 Task: Use the advanced options to search for repositories written in the language "Python".
Action: Mouse moved to (96, 353)
Screenshot: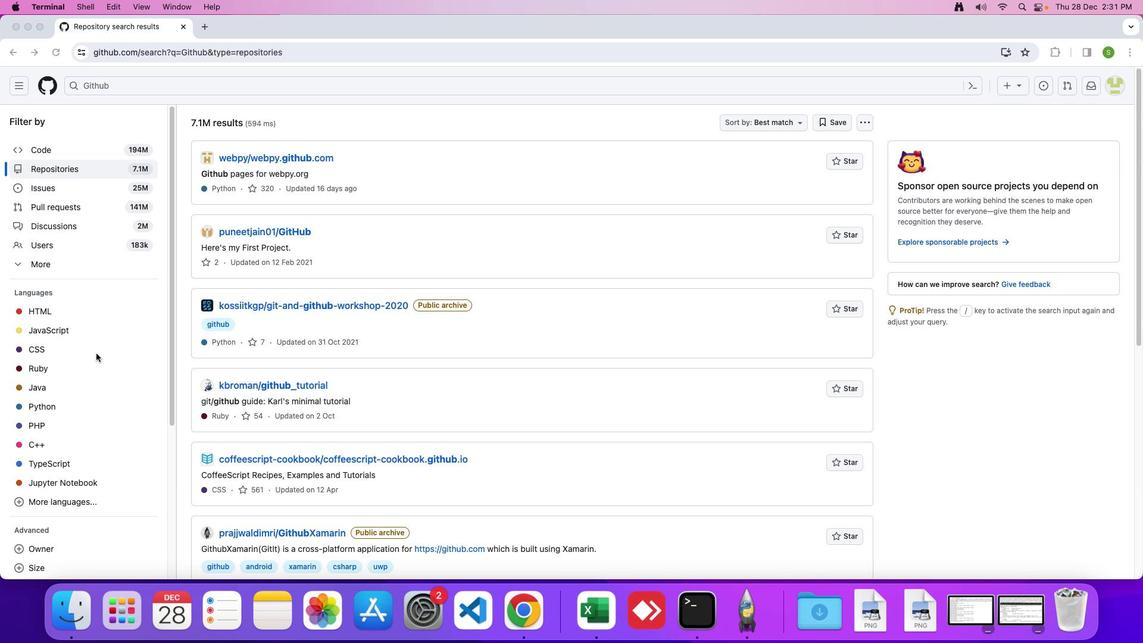 
Action: Mouse scrolled (96, 353) with delta (0, 0)
Screenshot: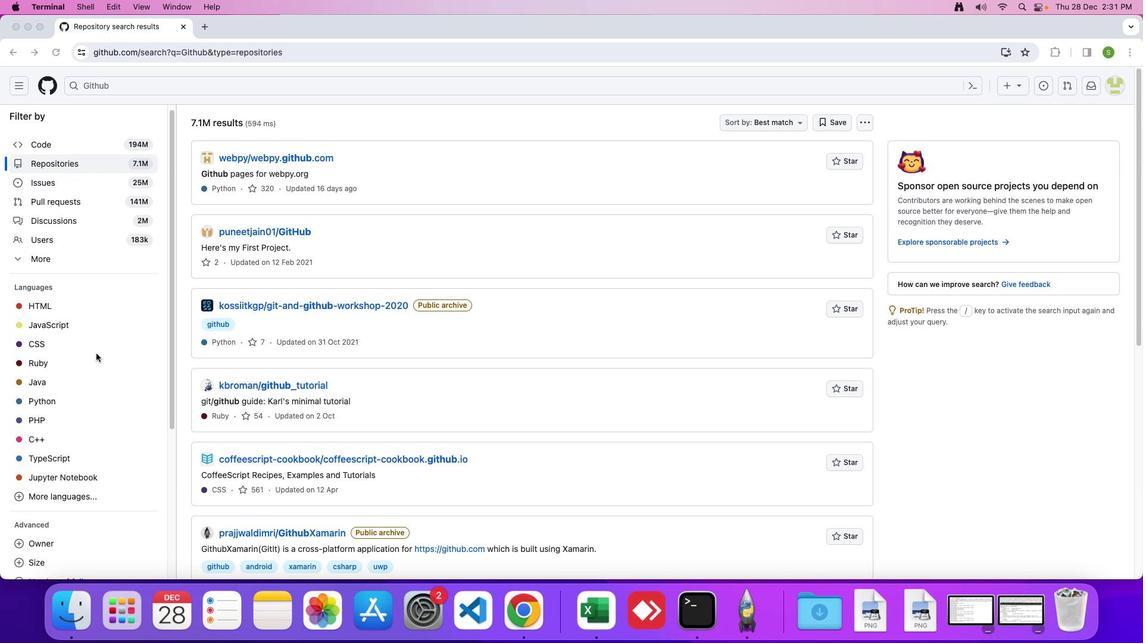 
Action: Mouse scrolled (96, 353) with delta (0, 0)
Screenshot: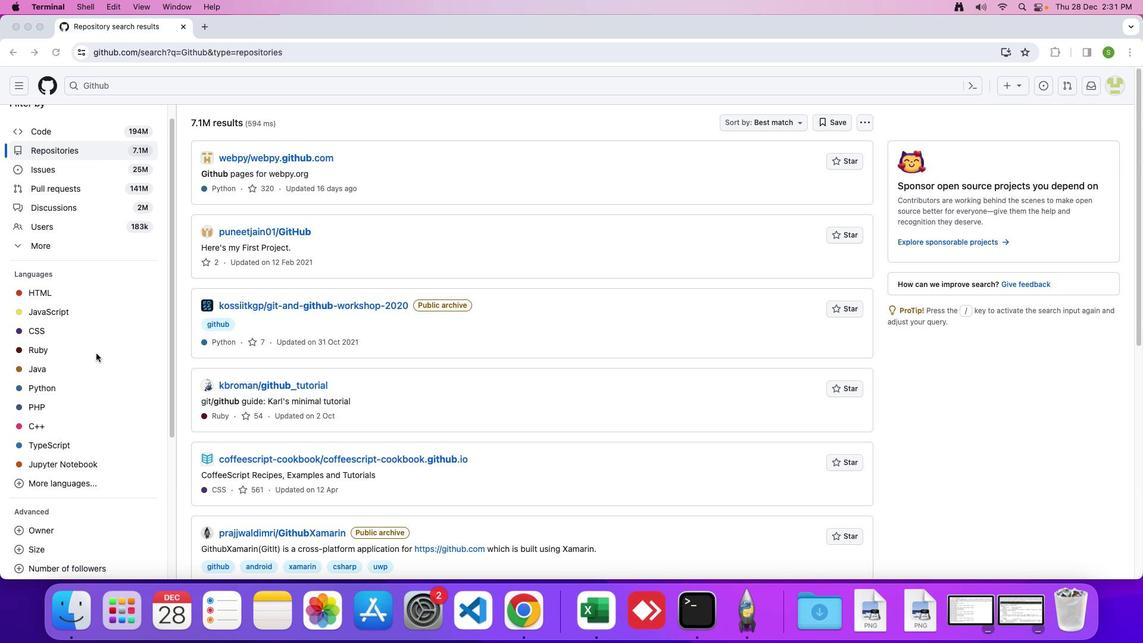 
Action: Mouse scrolled (96, 353) with delta (0, 0)
Screenshot: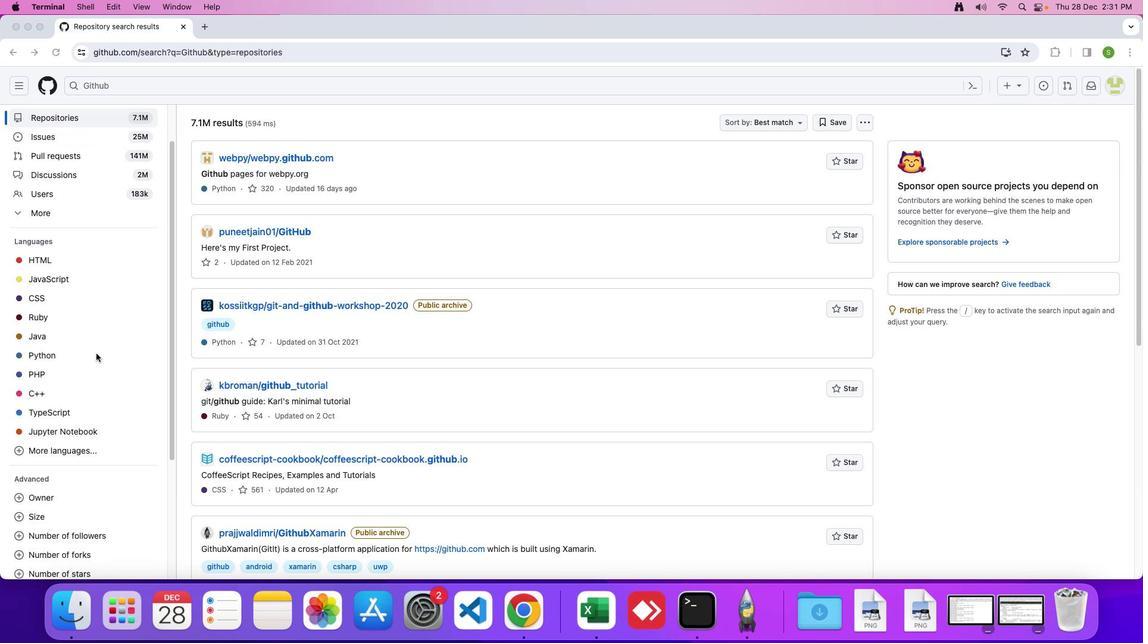 
Action: Mouse scrolled (96, 353) with delta (0, 0)
Screenshot: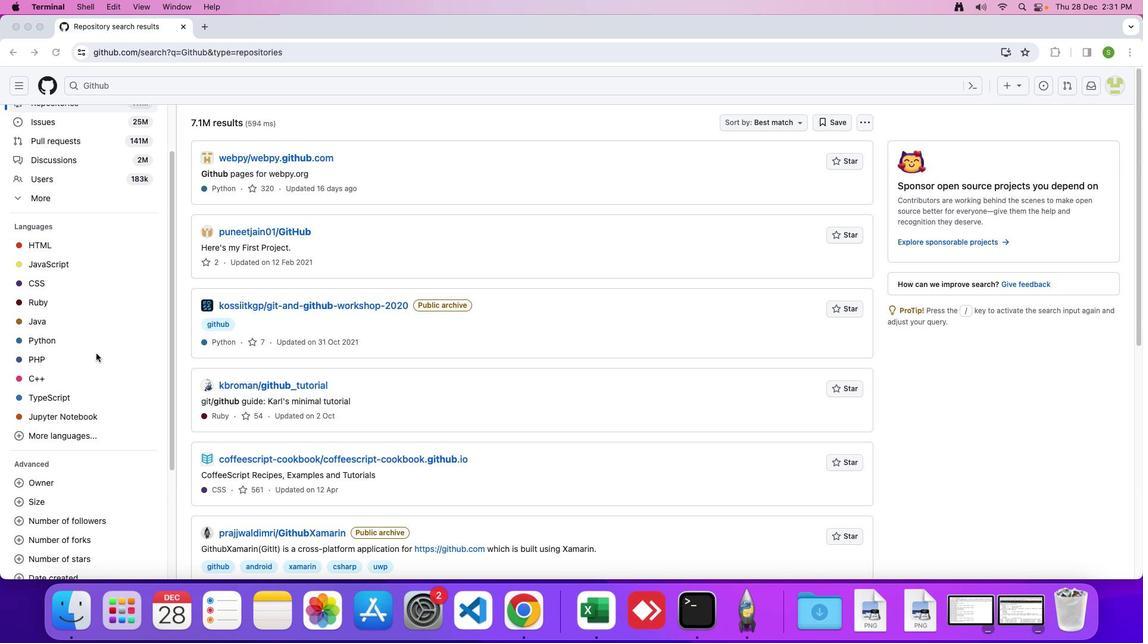
Action: Mouse scrolled (96, 353) with delta (0, 0)
Screenshot: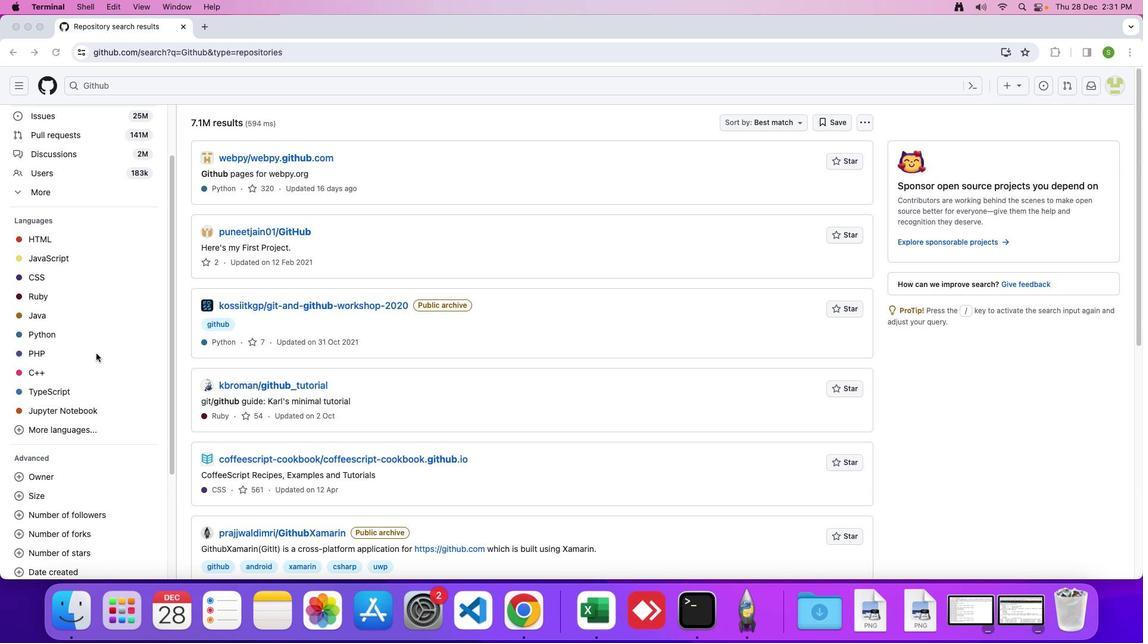 
Action: Mouse scrolled (96, 353) with delta (0, 0)
Screenshot: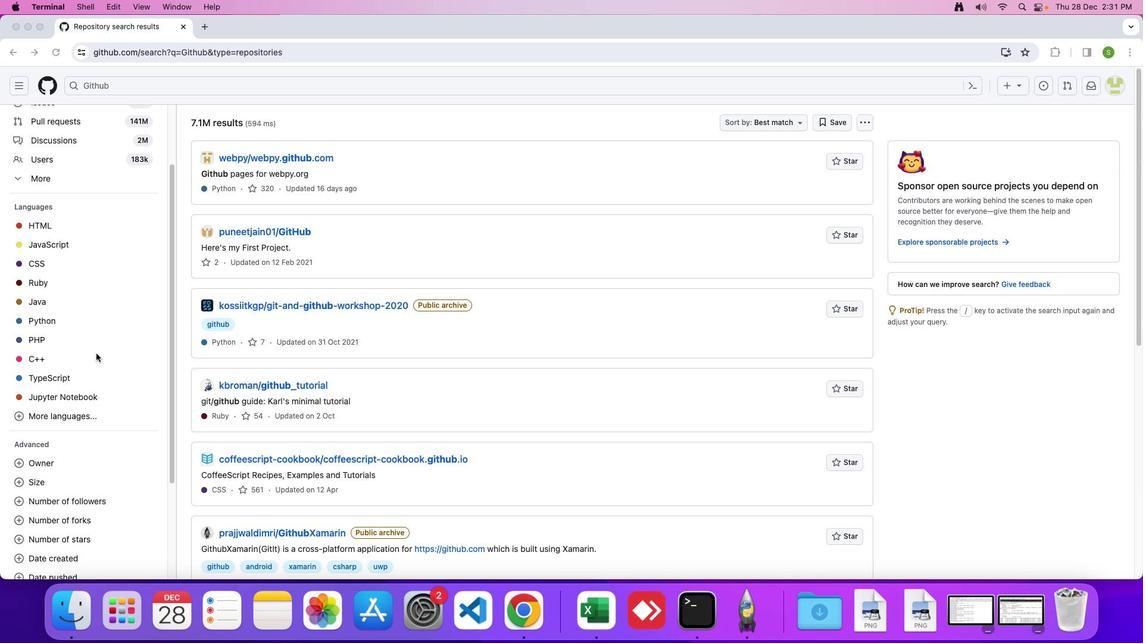 
Action: Mouse scrolled (96, 353) with delta (0, 0)
Screenshot: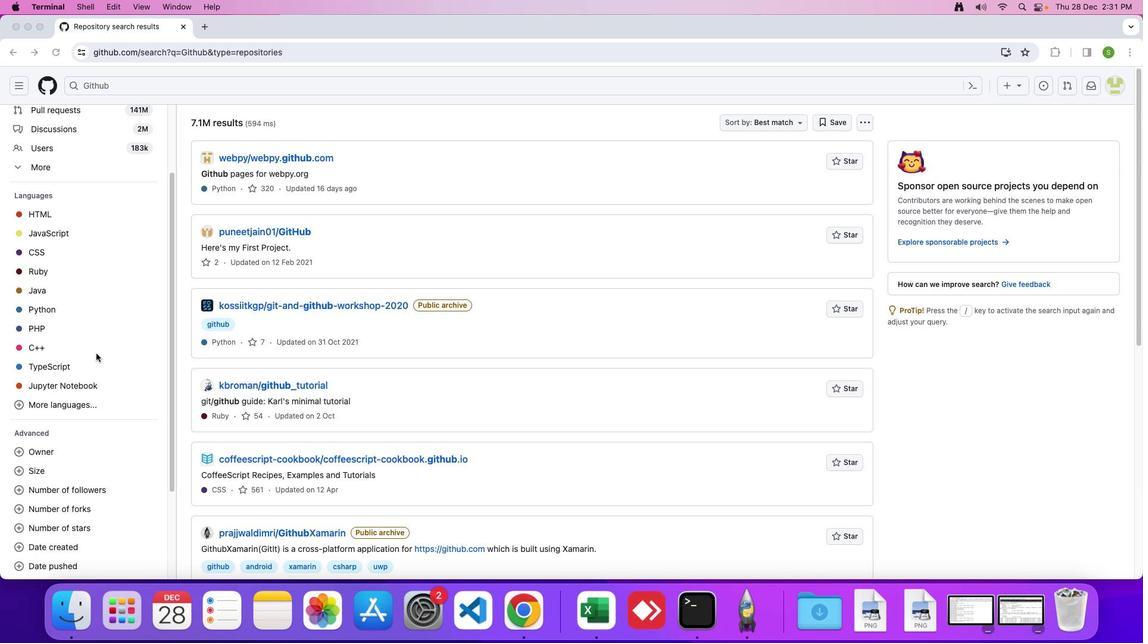 
Action: Mouse scrolled (96, 353) with delta (0, -1)
Screenshot: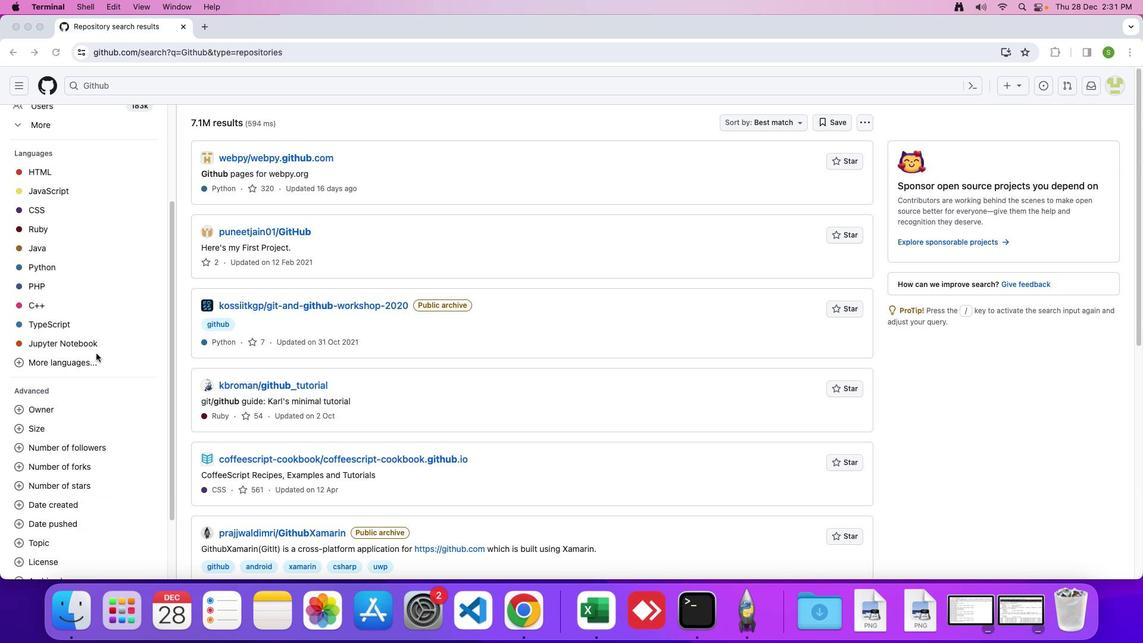 
Action: Mouse scrolled (96, 353) with delta (0, 0)
Screenshot: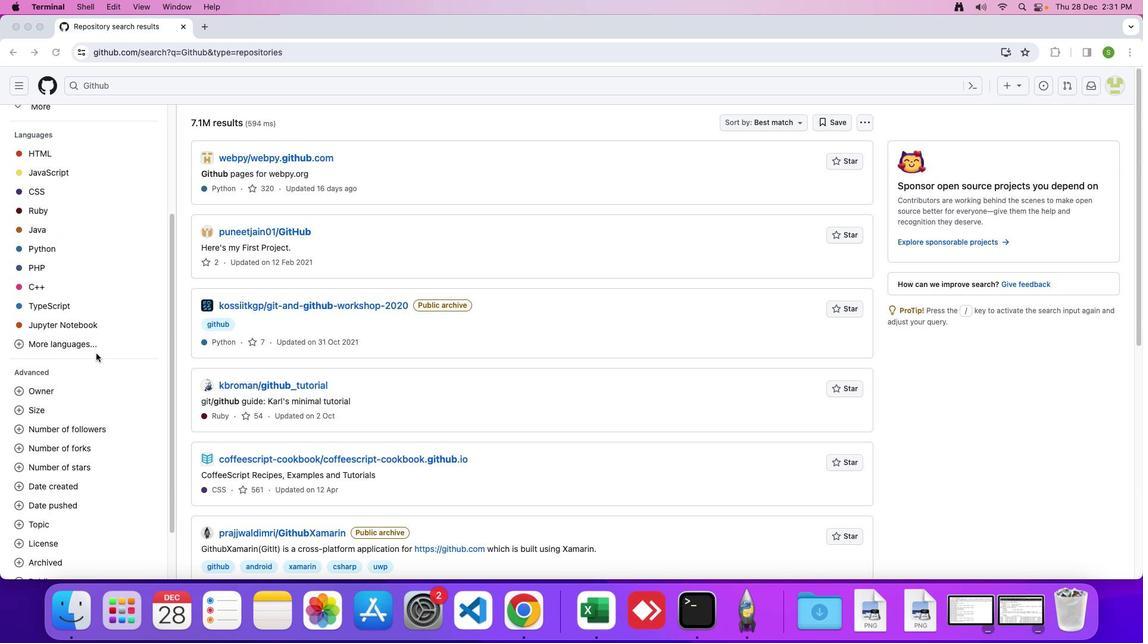 
Action: Mouse scrolled (96, 353) with delta (0, 0)
Screenshot: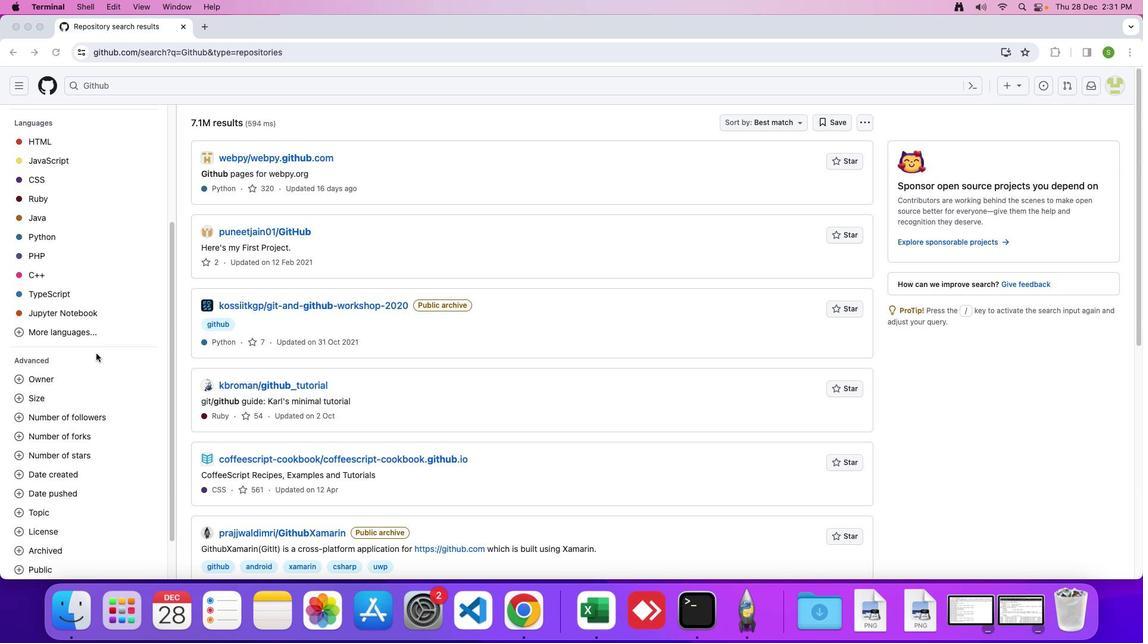 
Action: Mouse scrolled (96, 353) with delta (0, 0)
Screenshot: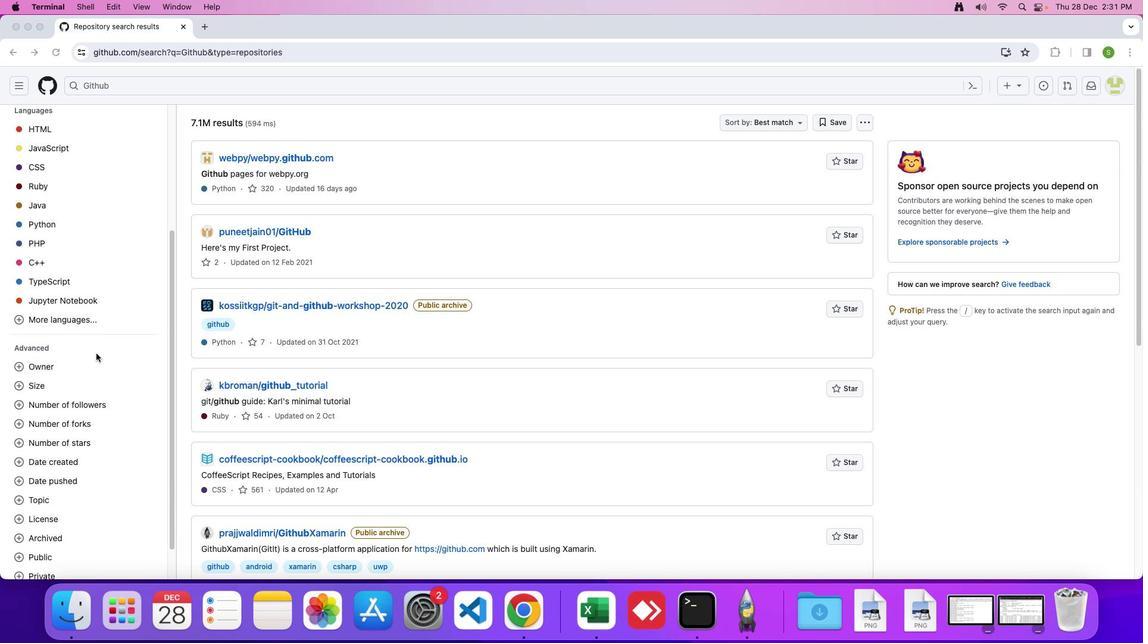 
Action: Mouse scrolled (96, 353) with delta (0, 0)
Screenshot: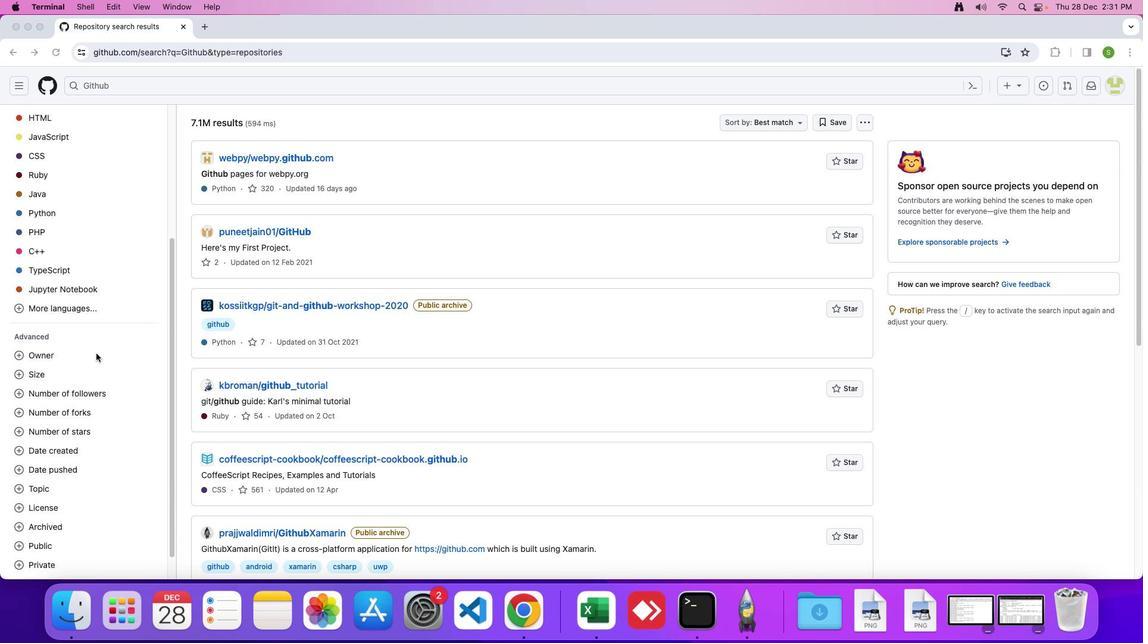 
Action: Mouse scrolled (96, 353) with delta (0, -1)
Screenshot: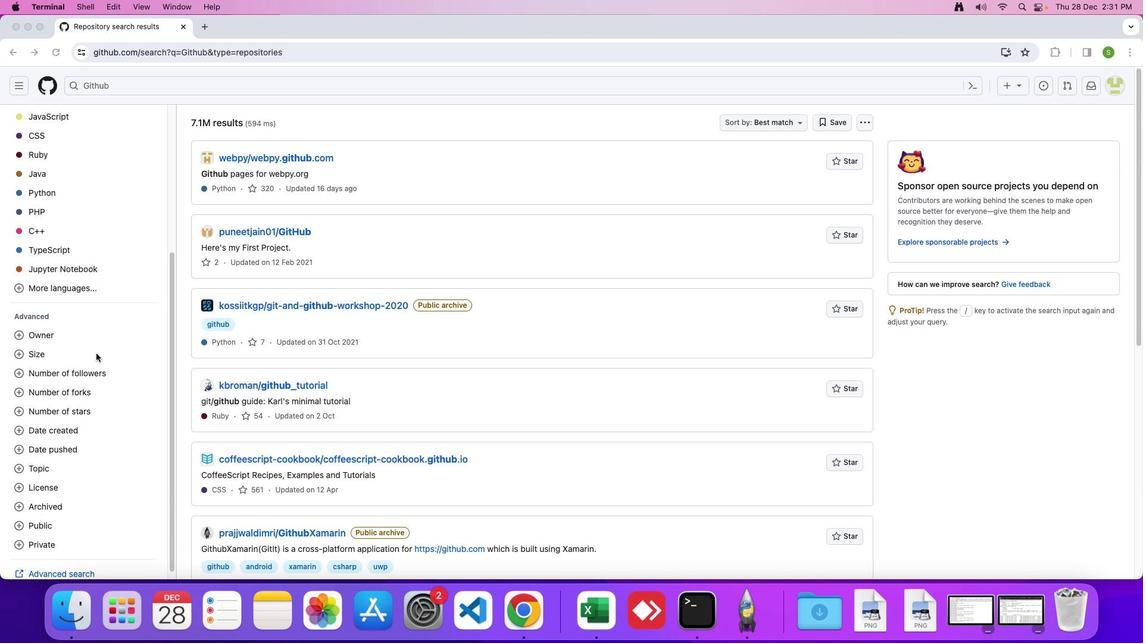 
Action: Mouse scrolled (96, 353) with delta (0, 0)
Screenshot: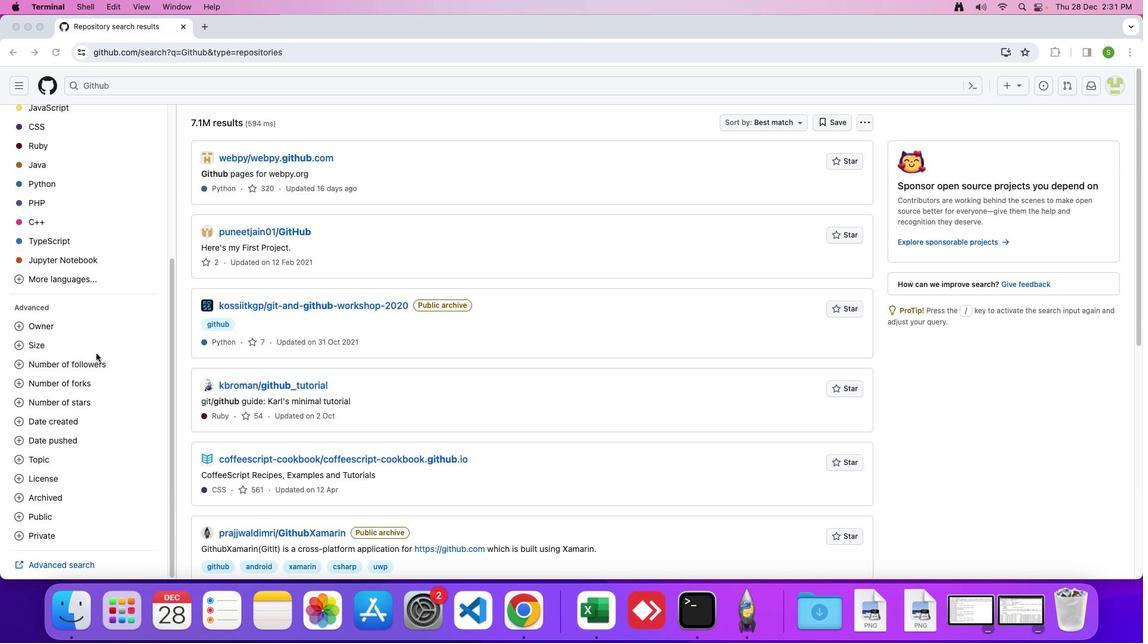 
Action: Mouse scrolled (96, 353) with delta (0, 0)
Screenshot: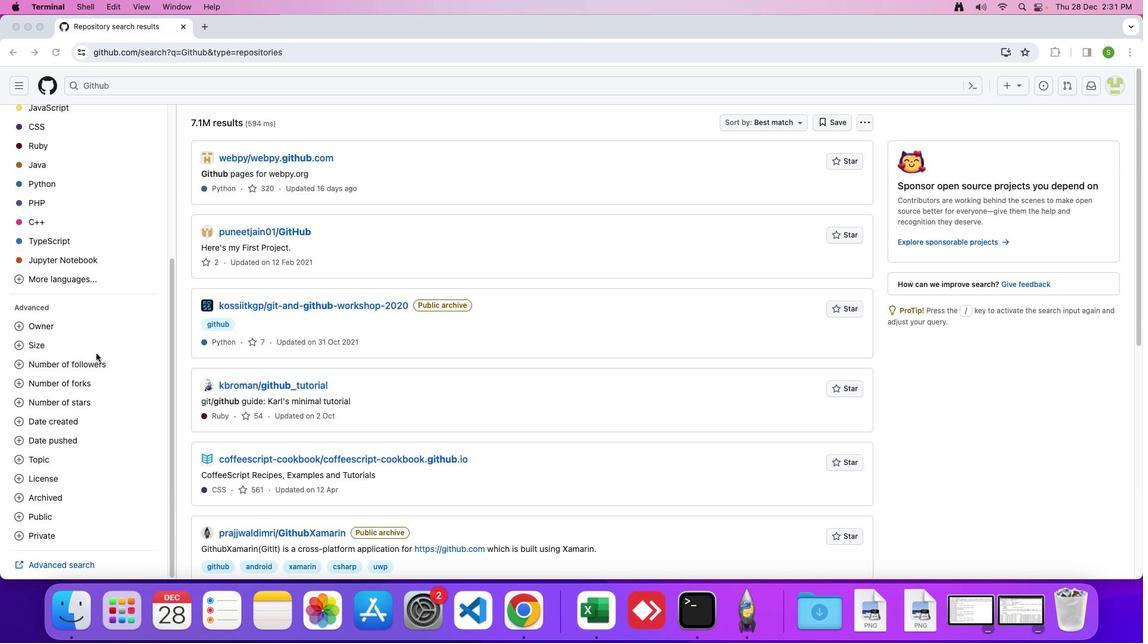 
Action: Mouse scrolled (96, 353) with delta (0, -1)
Screenshot: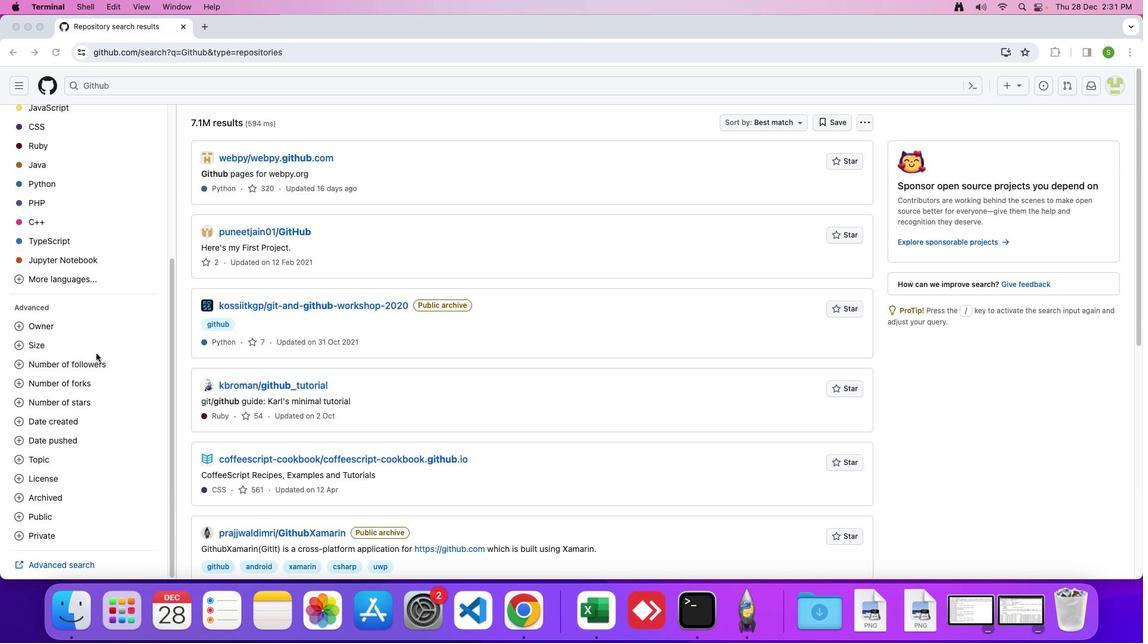 
Action: Mouse moved to (50, 558)
Screenshot: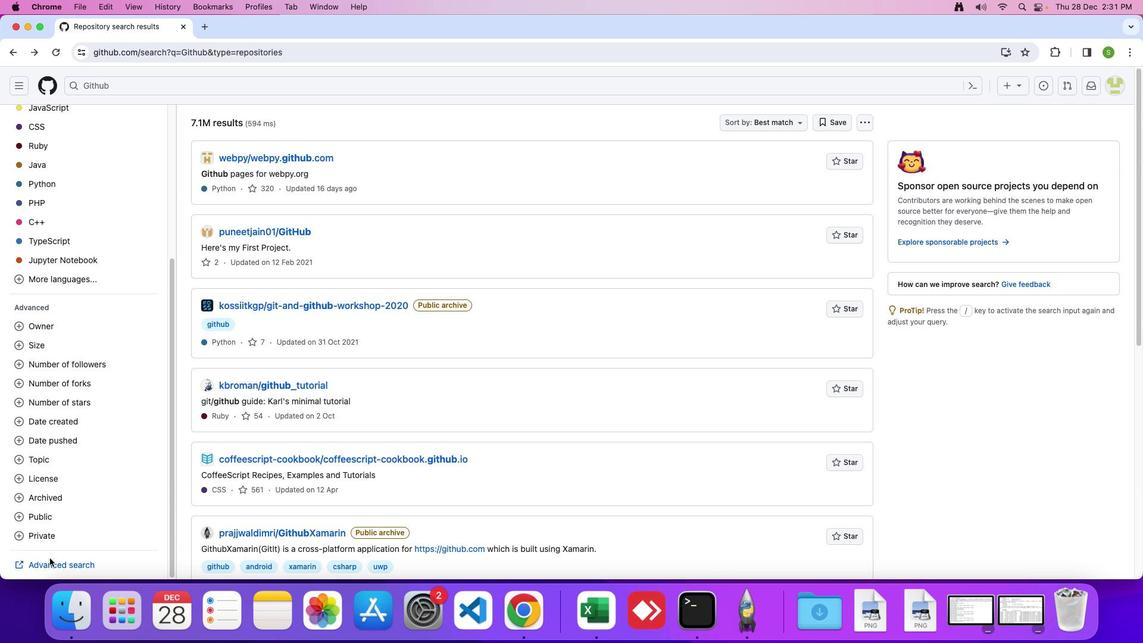 
Action: Mouse pressed left at (50, 558)
Screenshot: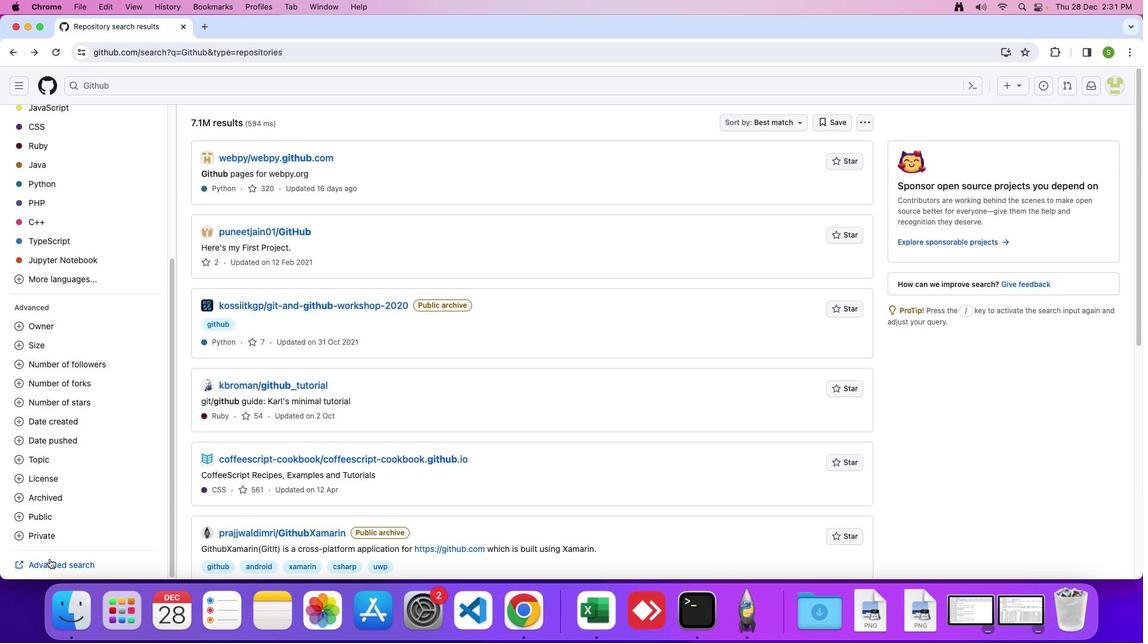 
Action: Mouse moved to (47, 561)
Screenshot: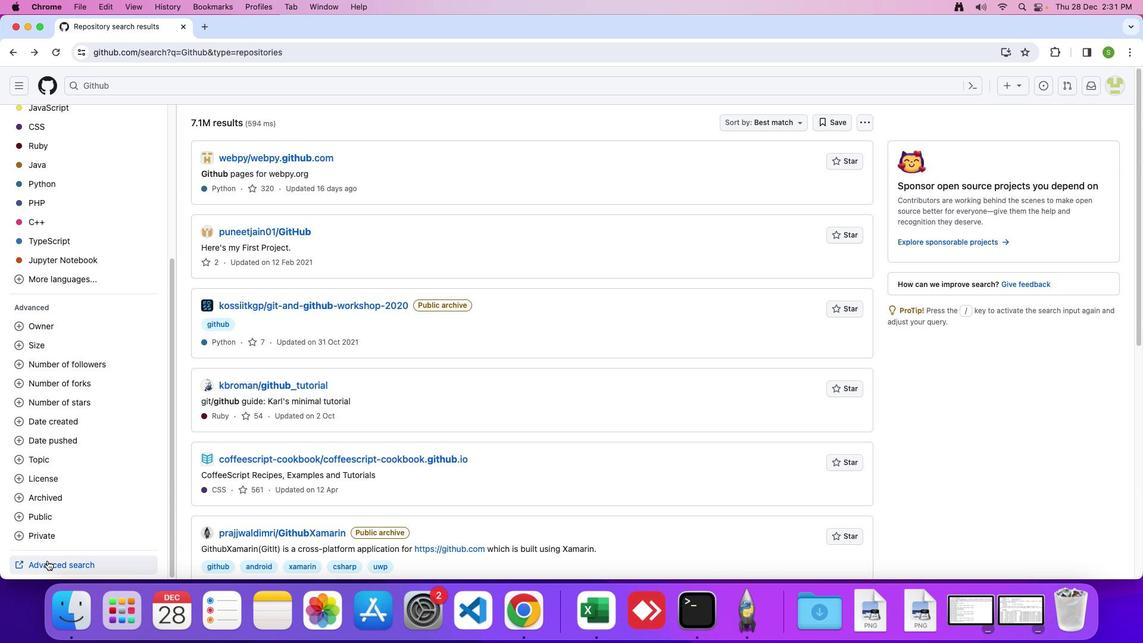 
Action: Mouse pressed left at (47, 561)
Screenshot: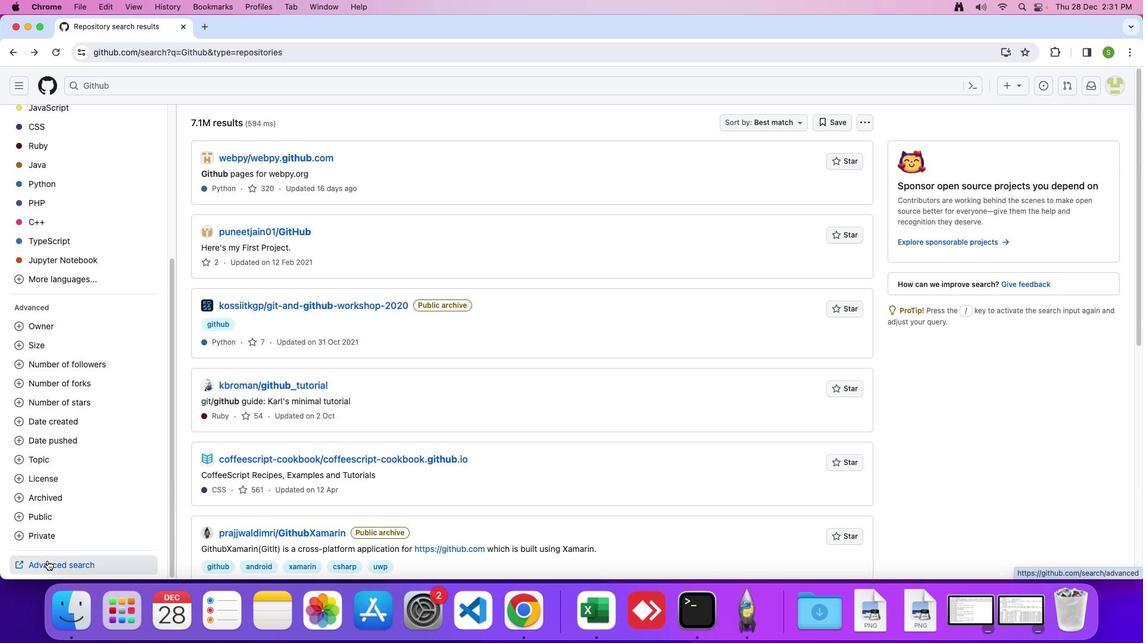 
Action: Mouse moved to (579, 291)
Screenshot: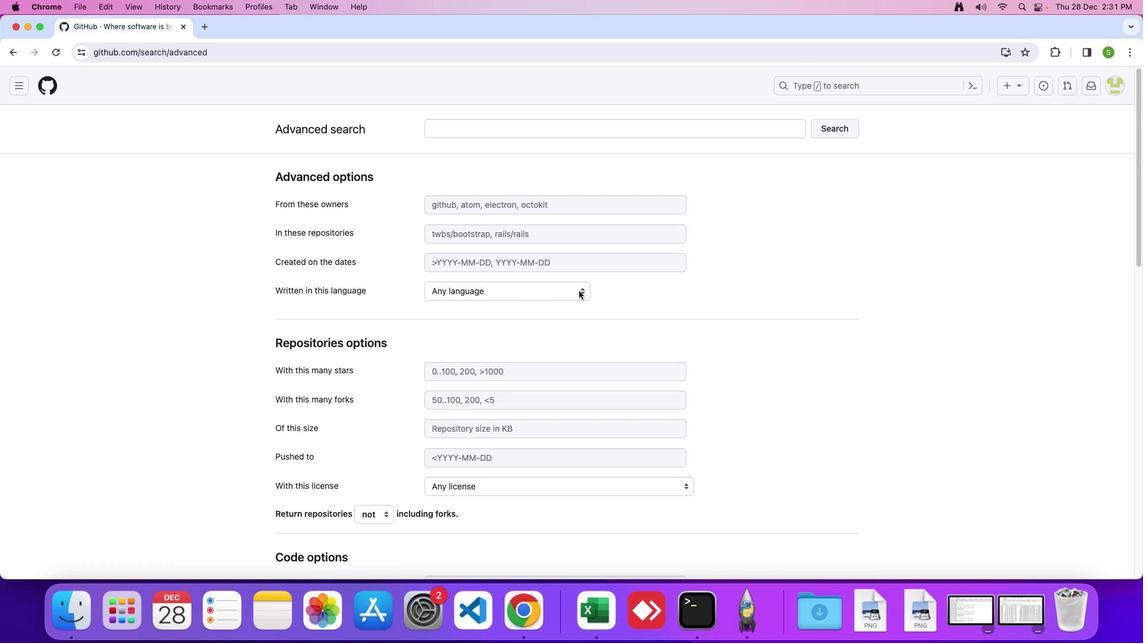 
Action: Mouse pressed left at (579, 291)
Screenshot: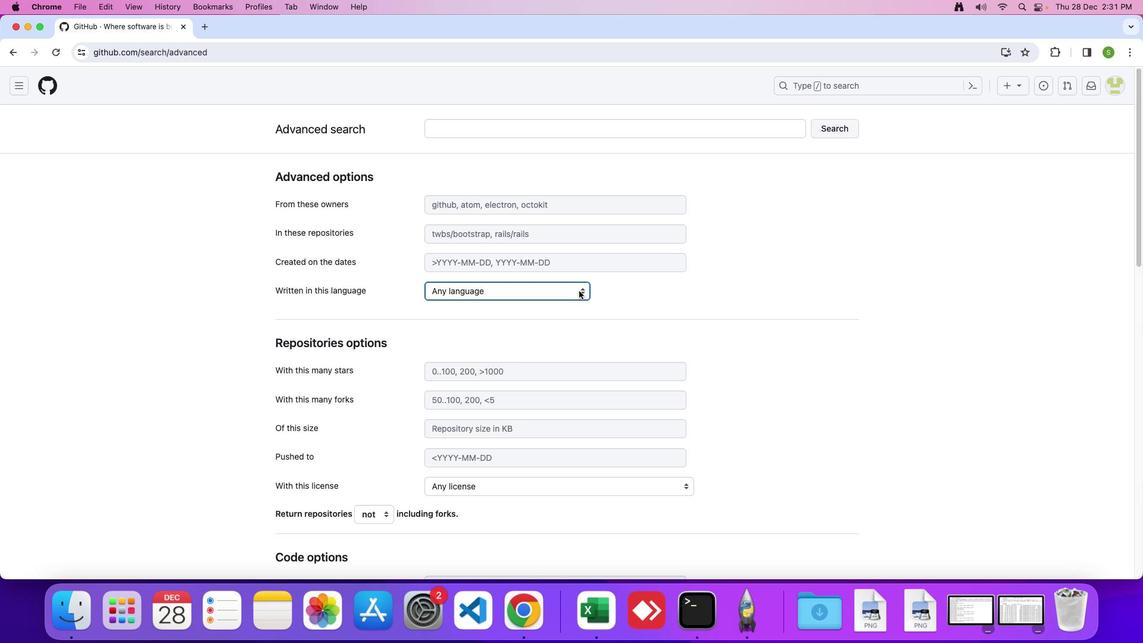 
Action: Mouse moved to (502, 424)
Screenshot: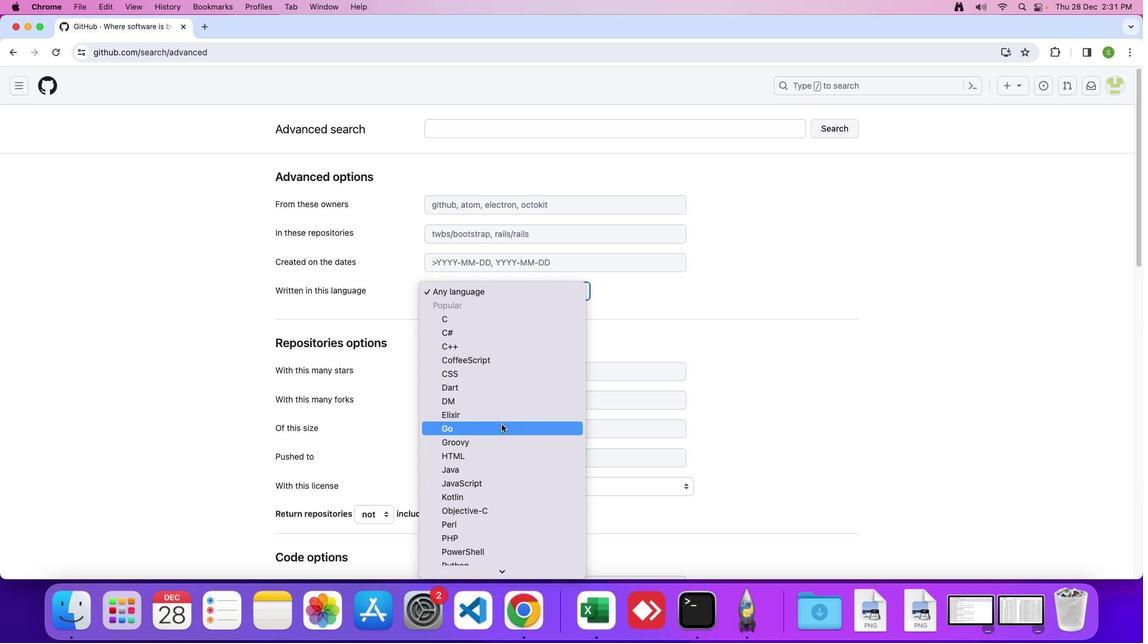 
Action: Mouse scrolled (502, 424) with delta (0, 0)
Screenshot: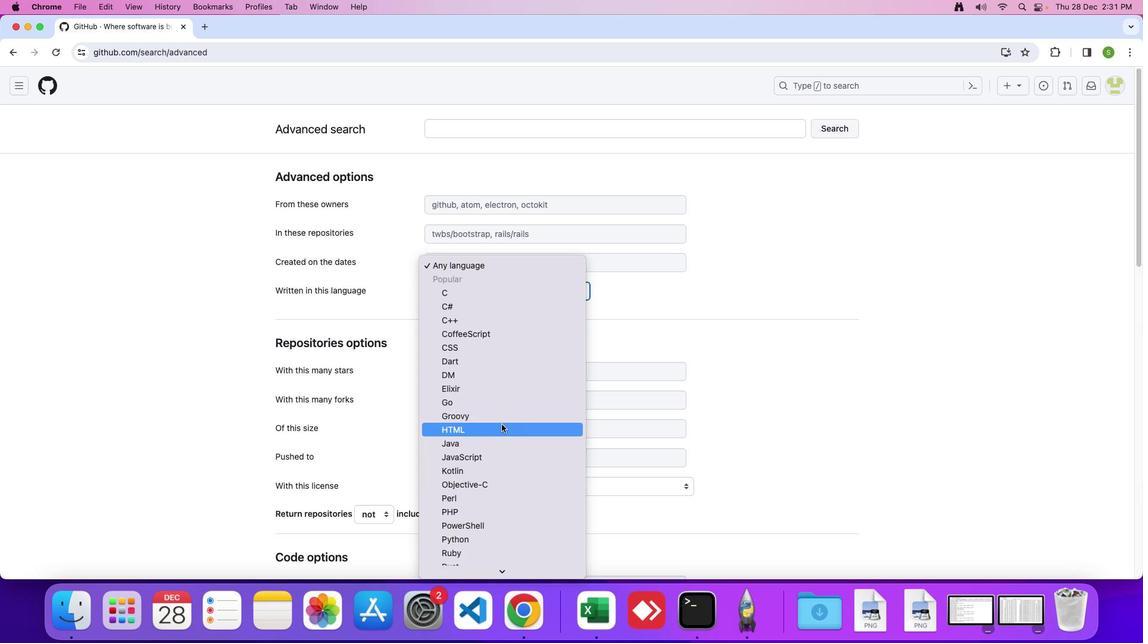 
Action: Mouse scrolled (502, 424) with delta (0, 0)
Screenshot: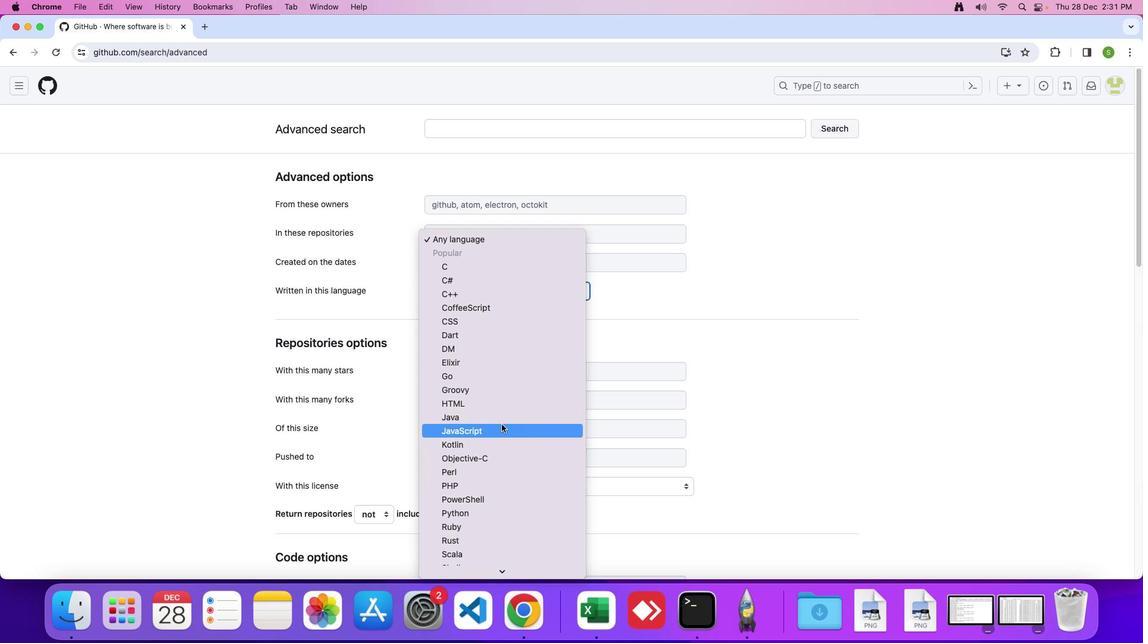 
Action: Mouse scrolled (502, 424) with delta (0, -1)
Screenshot: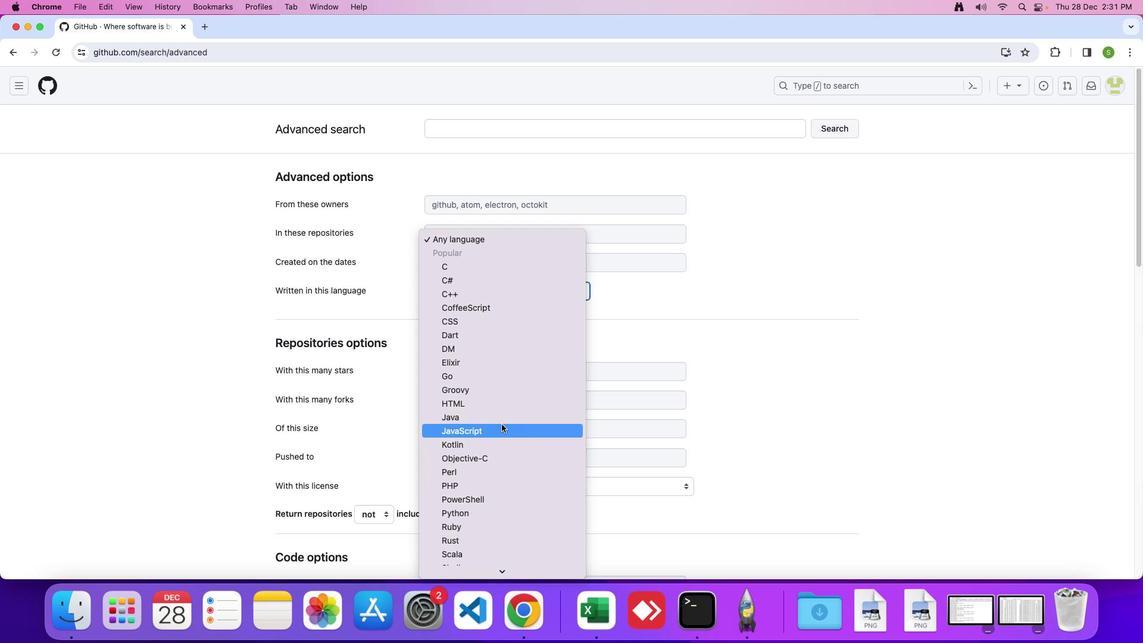 
Action: Mouse scrolled (502, 424) with delta (0, 0)
Screenshot: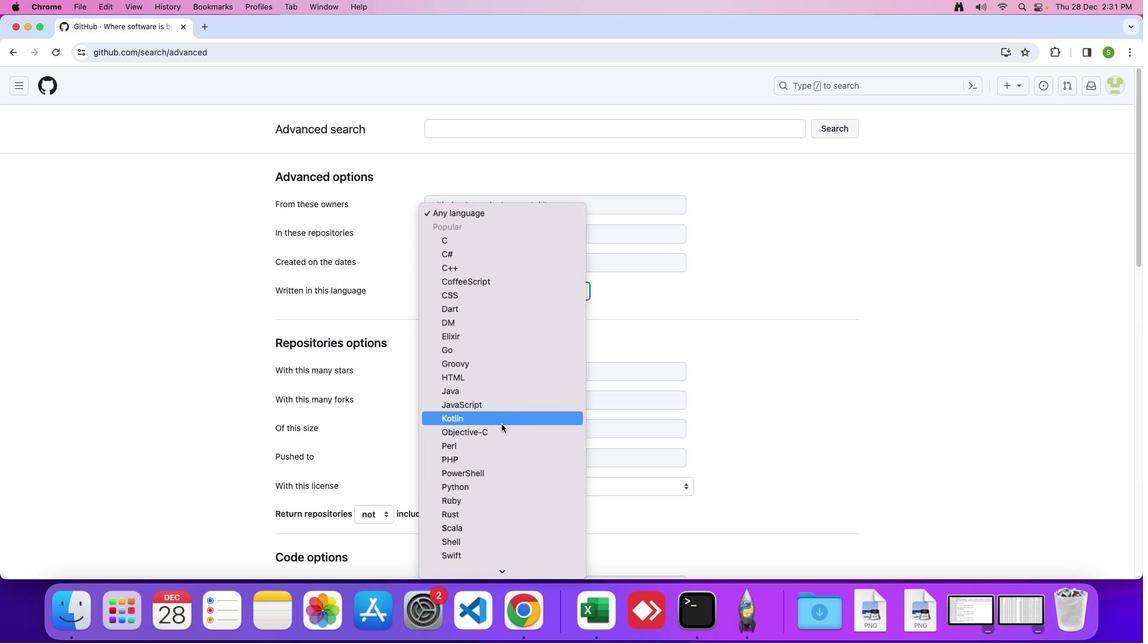 
Action: Mouse scrolled (502, 424) with delta (0, 0)
Screenshot: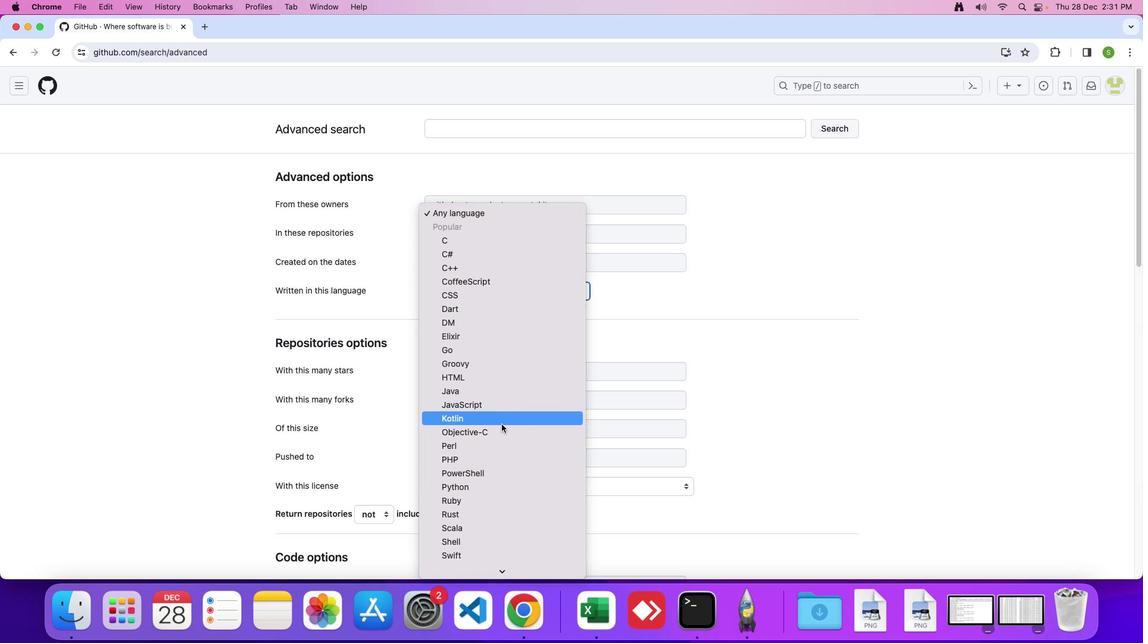 
Action: Mouse scrolled (502, 424) with delta (0, 0)
Screenshot: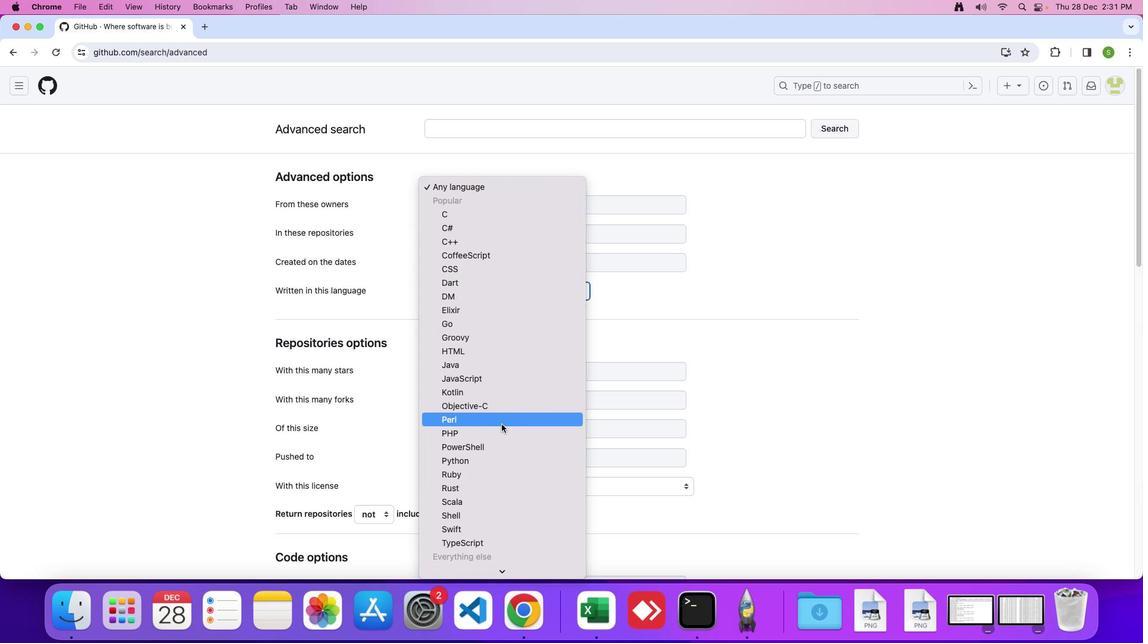 
Action: Mouse scrolled (502, 424) with delta (0, 0)
Screenshot: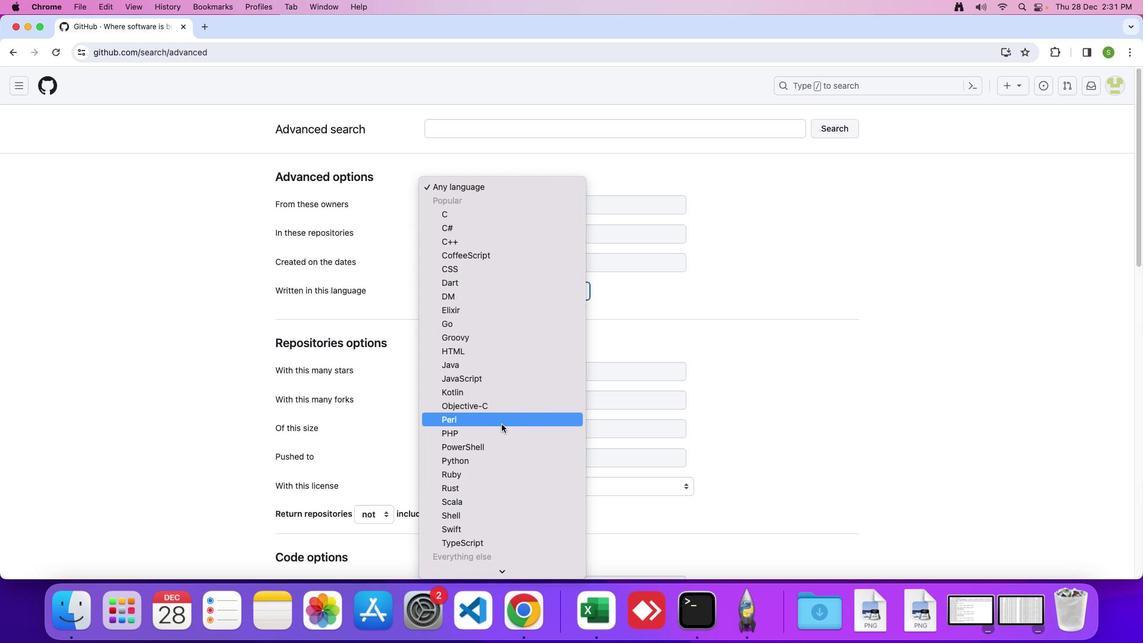 
Action: Mouse scrolled (502, 424) with delta (0, 0)
Screenshot: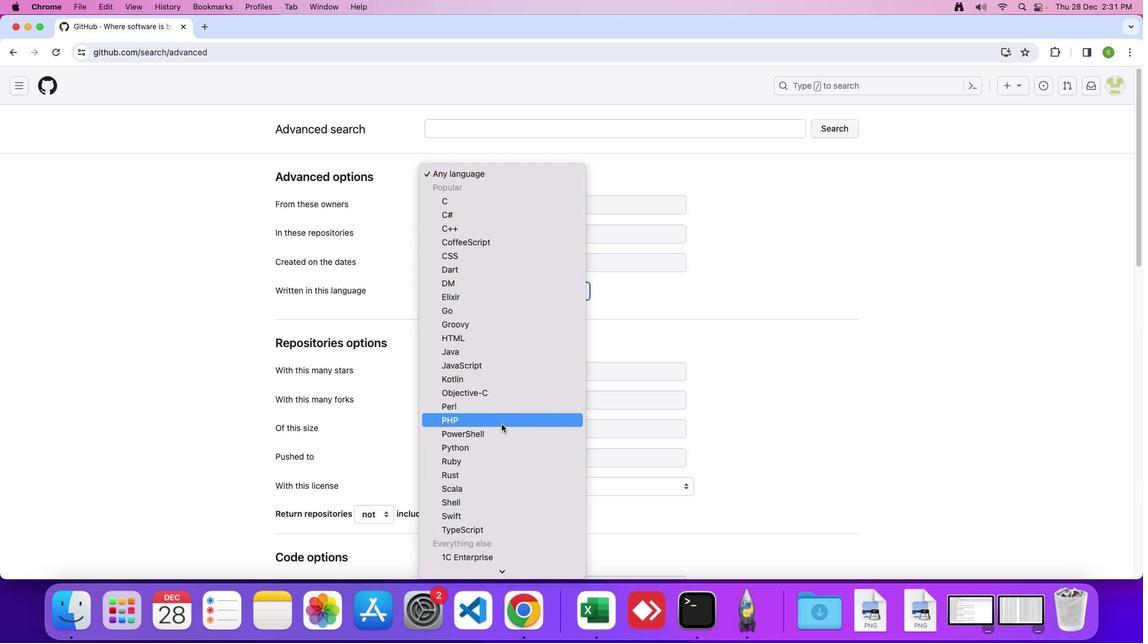 
Action: Mouse moved to (469, 448)
Screenshot: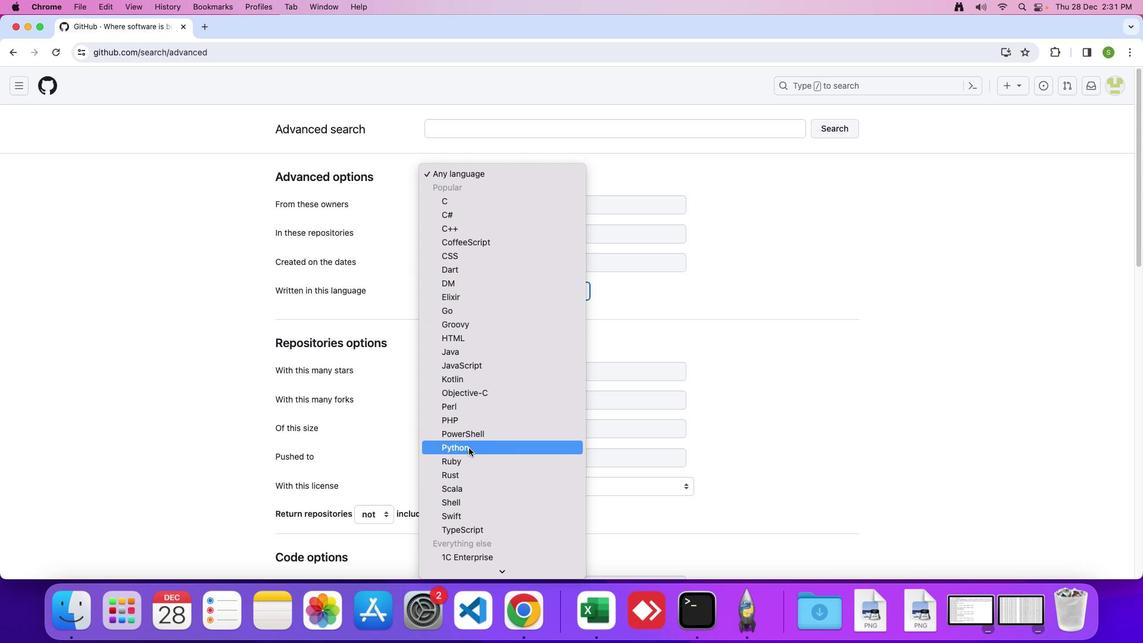 
Action: Mouse pressed left at (469, 448)
Screenshot: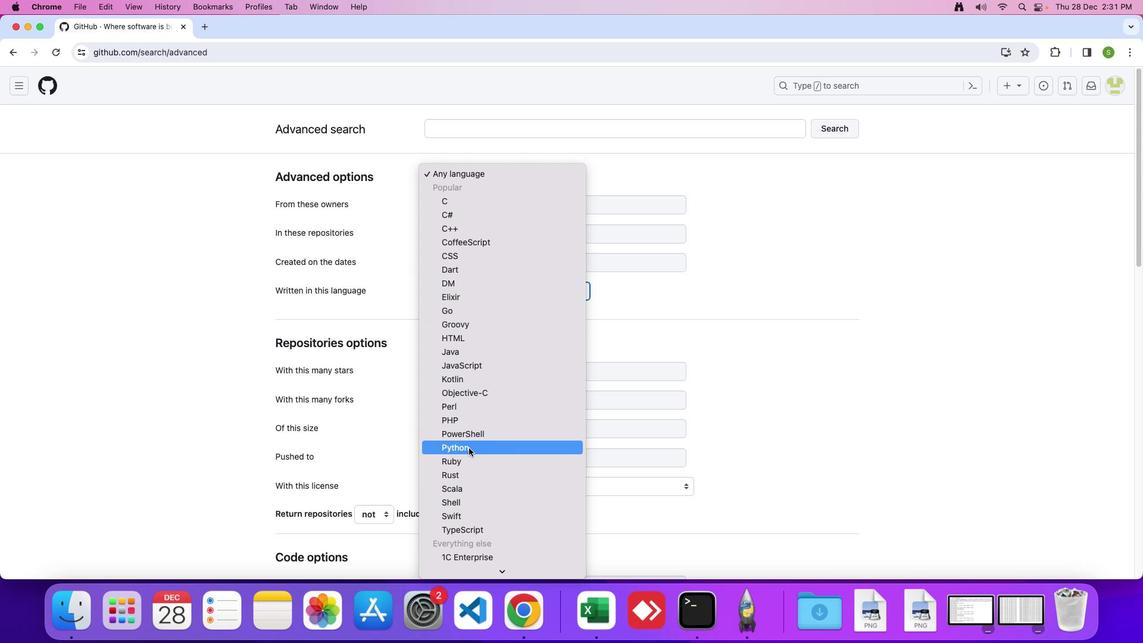 
Action: Mouse moved to (527, 359)
Screenshot: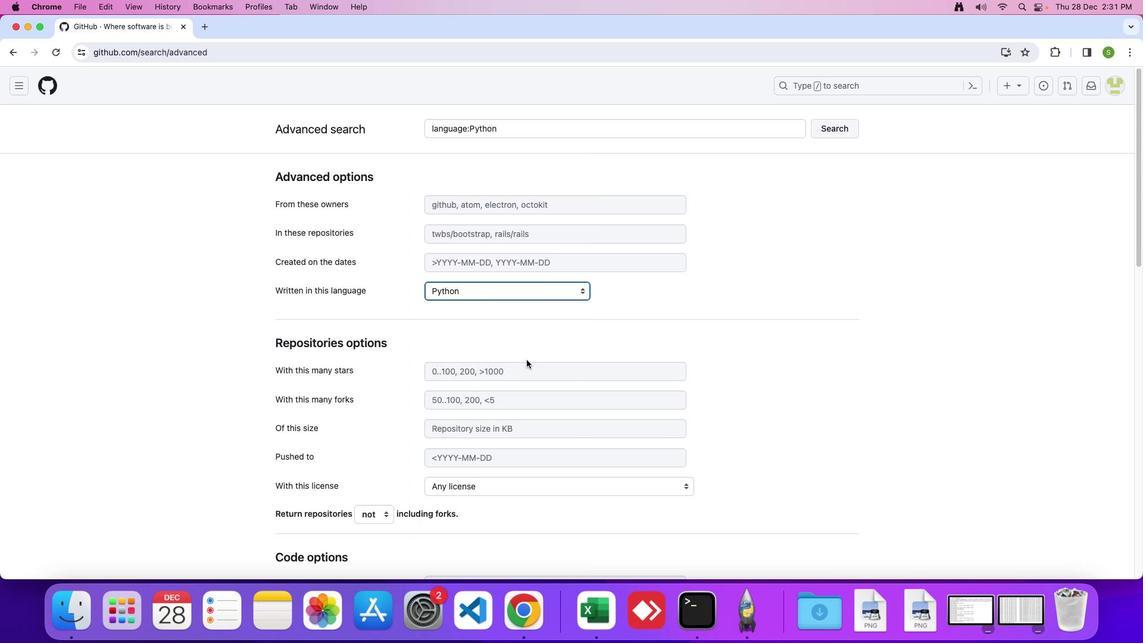 
Action: Key pressed Key.enter
Screenshot: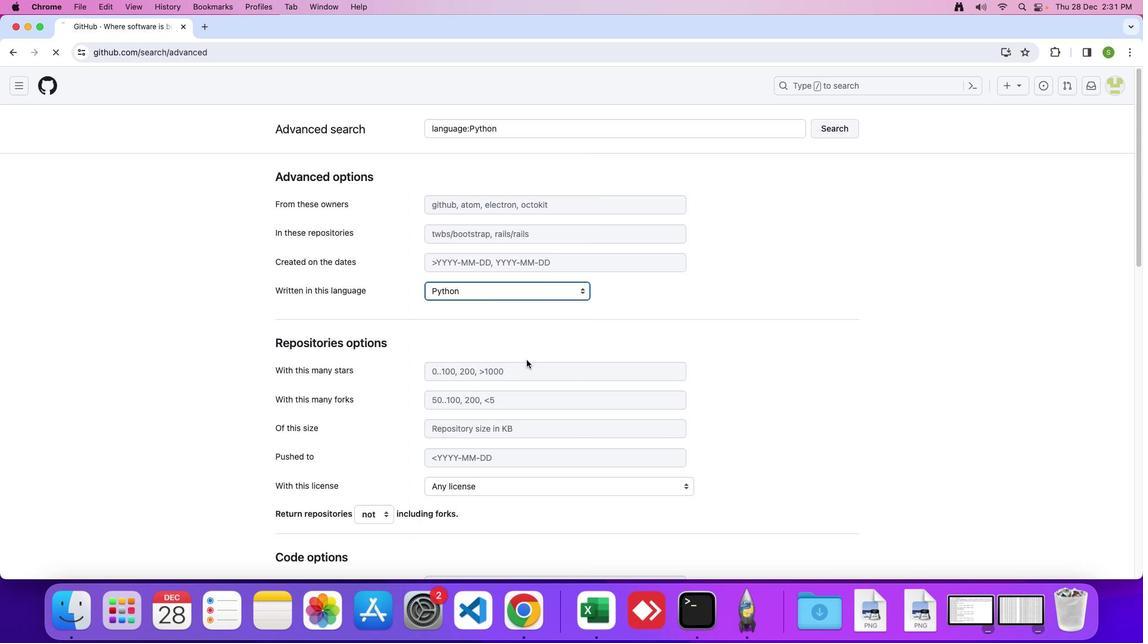 
Action: Mouse moved to (526, 360)
Screenshot: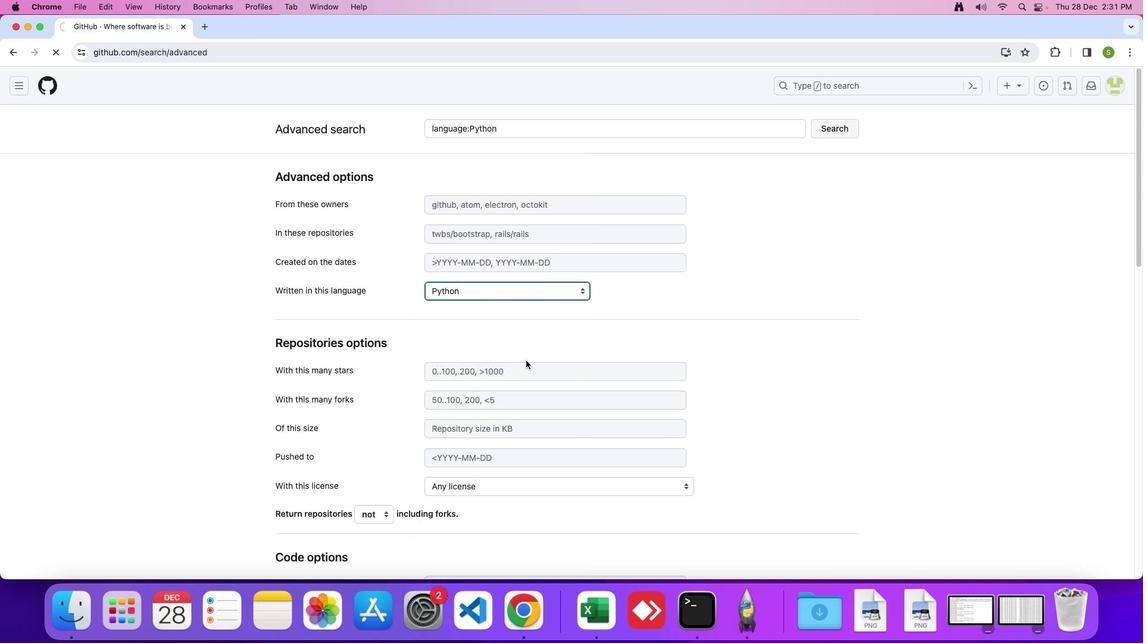 
